 Task: Select Delete Button
Action: Mouse moved to (739, 286)
Screenshot: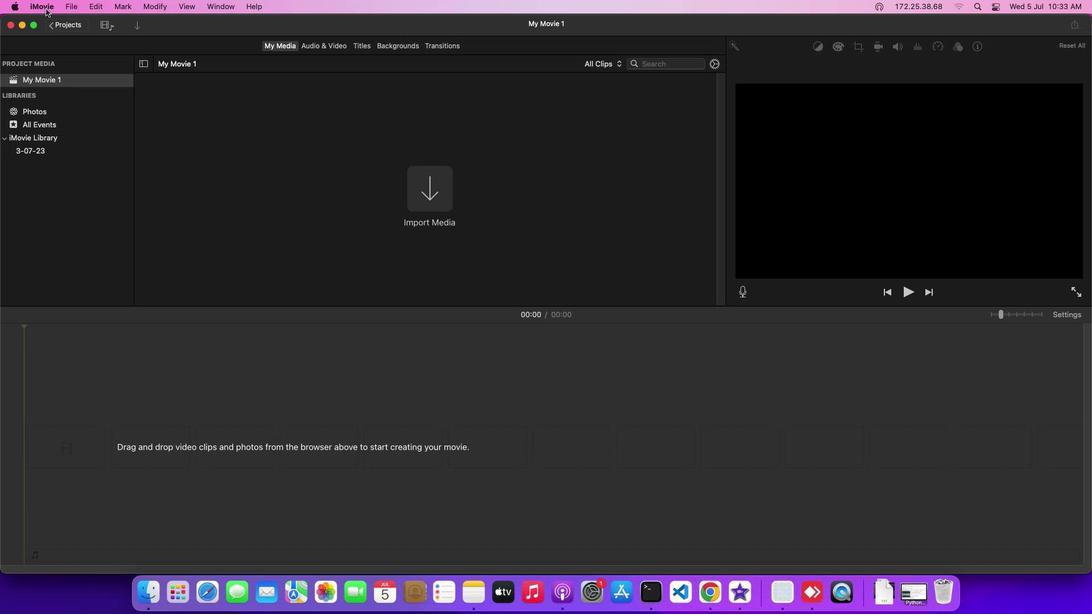 
Action: Mouse pressed left at (739, 286)
Screenshot: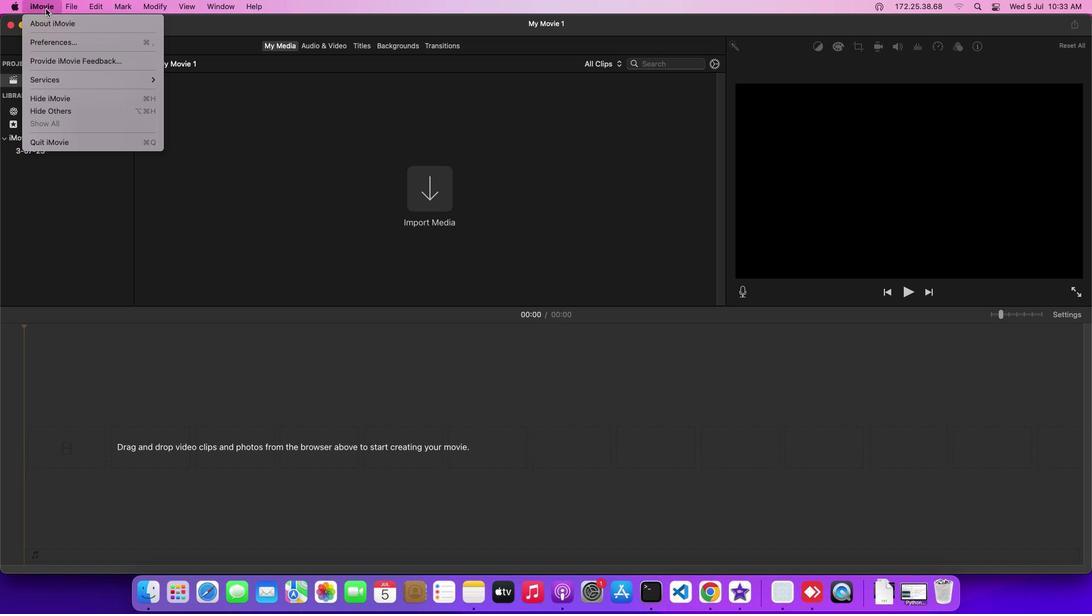 
Action: Mouse moved to (739, 286)
Screenshot: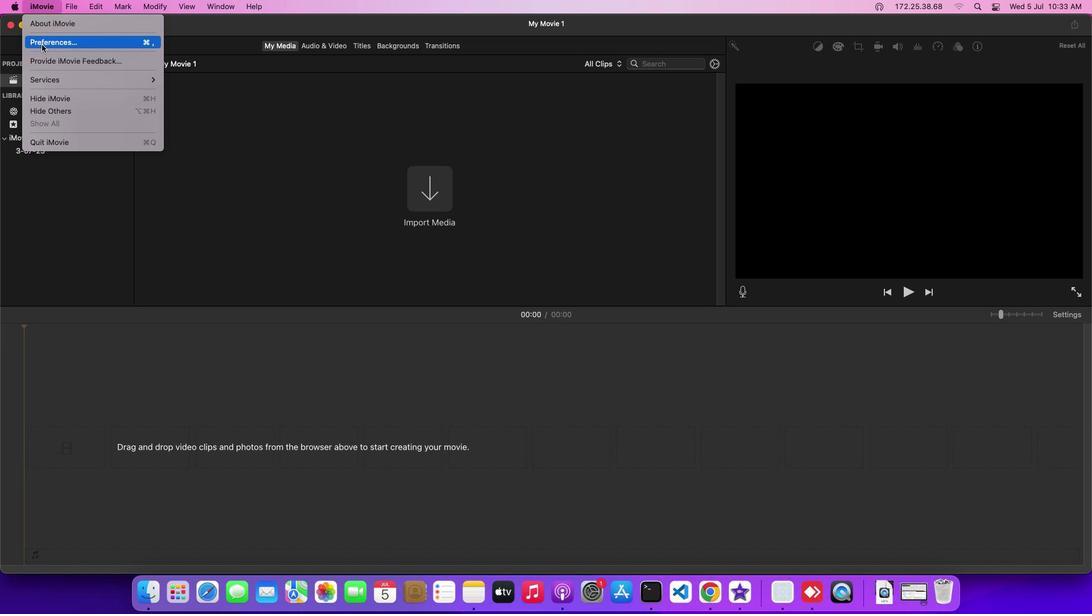 
Action: Mouse pressed left at (739, 286)
Screenshot: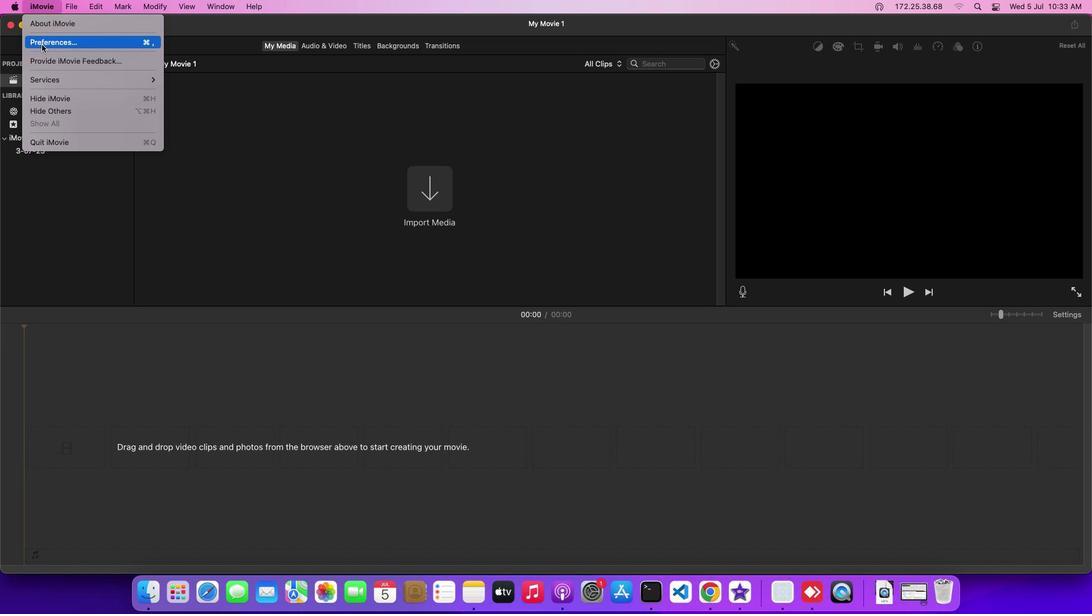 
Action: Mouse moved to (739, 286)
Screenshot: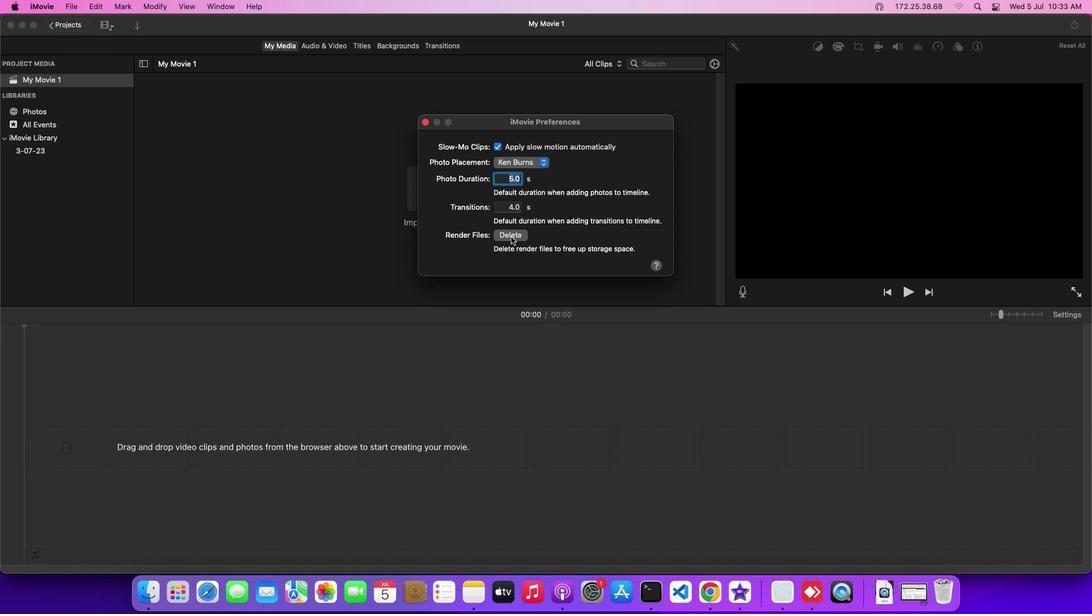 
Action: Mouse pressed left at (739, 286)
Screenshot: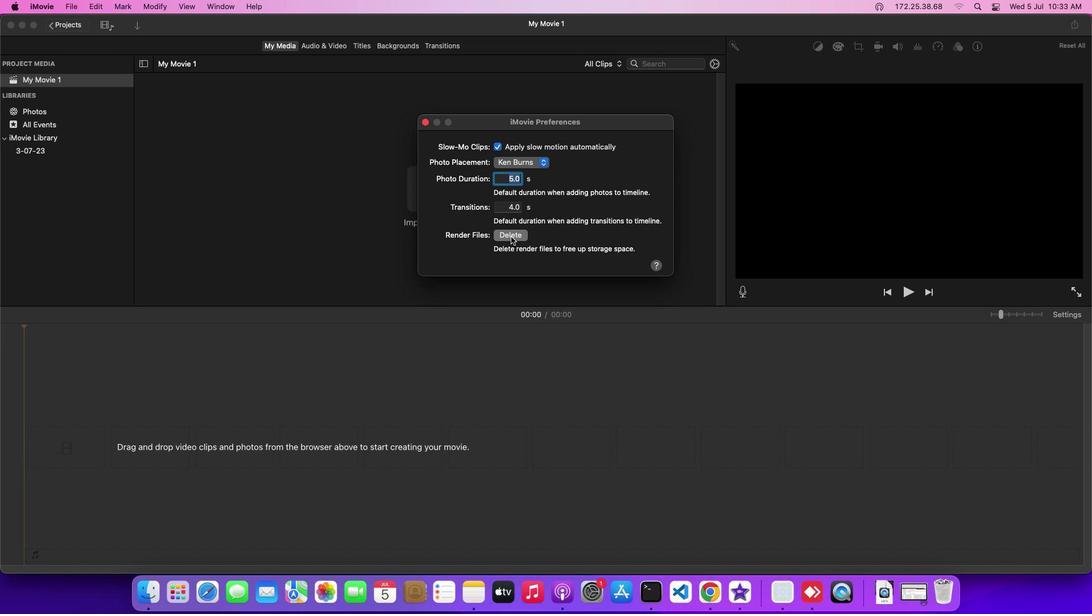 
Action: Mouse moved to (739, 286)
Screenshot: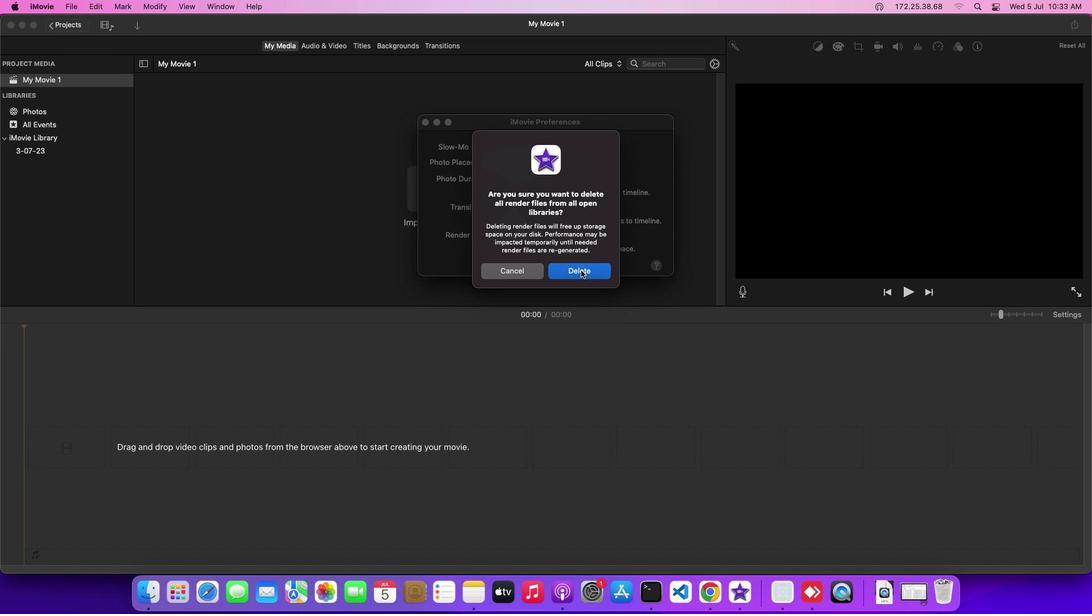 
Action: Mouse pressed left at (739, 286)
Screenshot: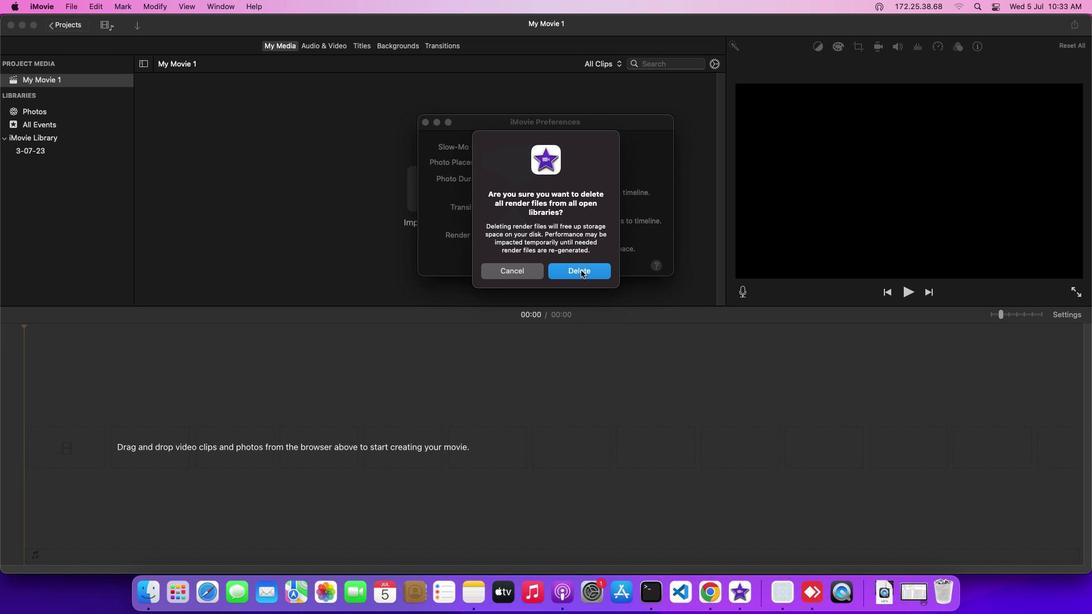 
